 Task: Check the sale-to-list ratio of quartz counters in the last 1 year.
Action: Mouse moved to (841, 185)
Screenshot: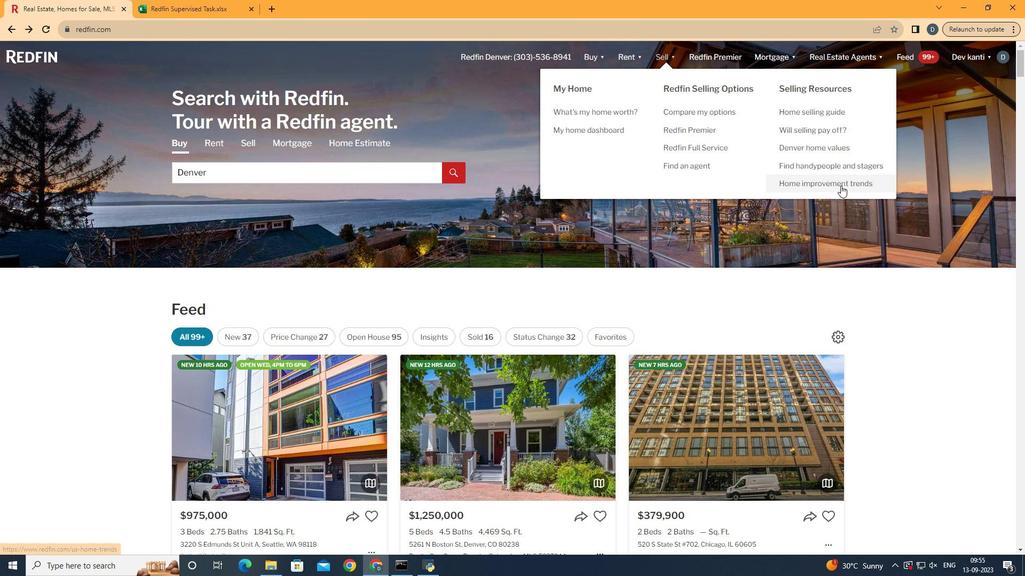 
Action: Mouse pressed left at (841, 185)
Screenshot: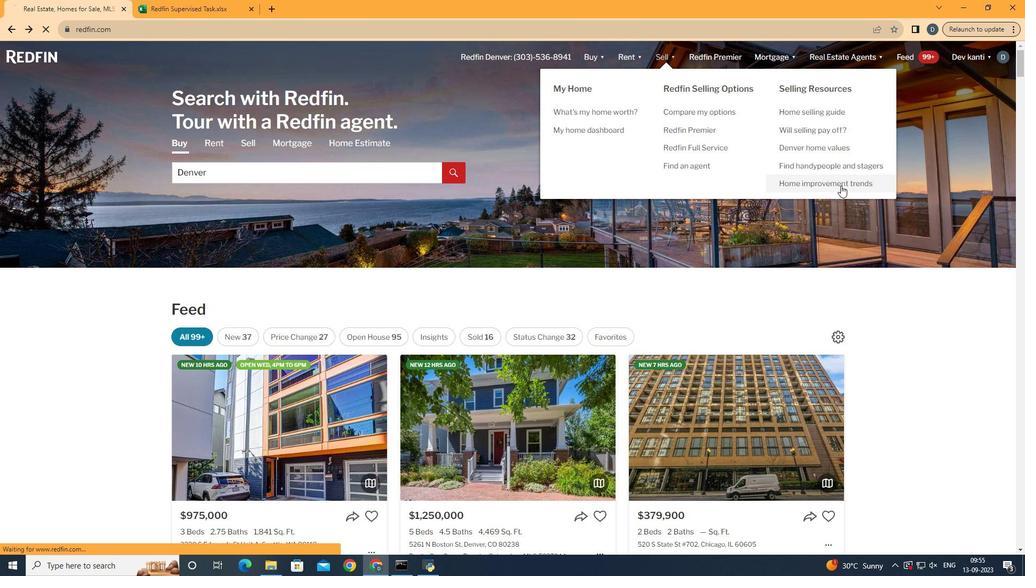 
Action: Mouse moved to (246, 203)
Screenshot: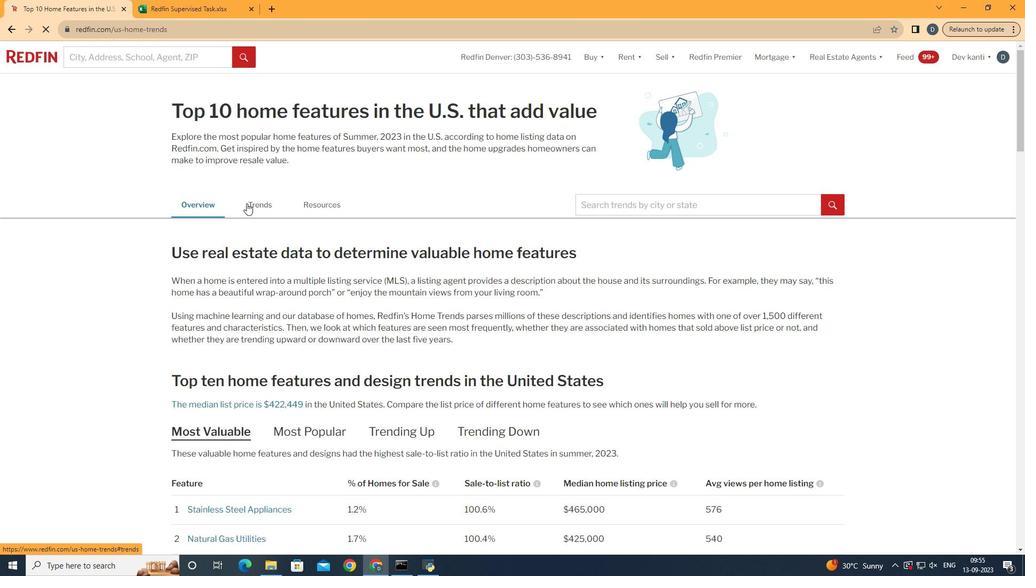 
Action: Mouse pressed left at (246, 203)
Screenshot: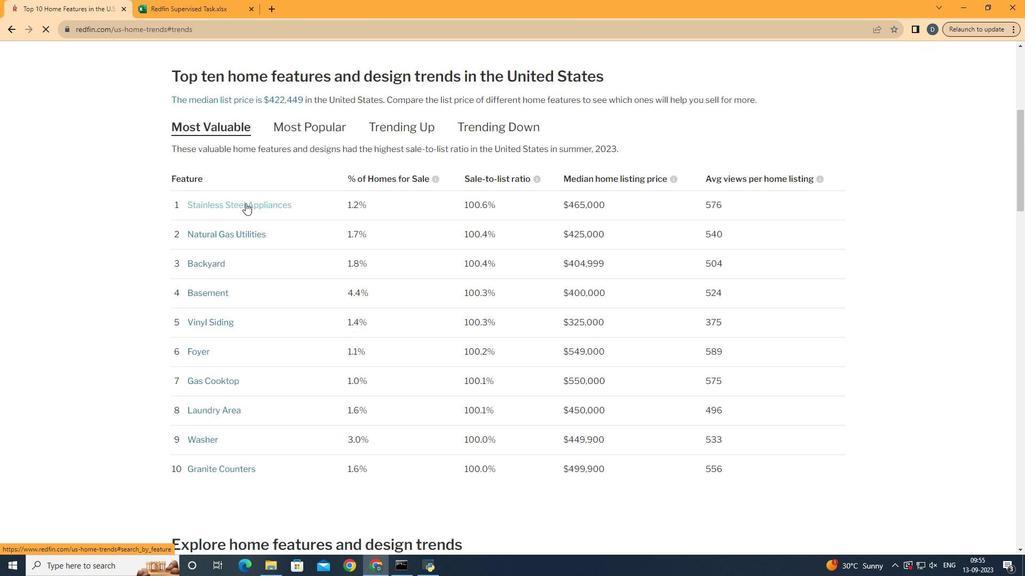 
Action: Mouse moved to (405, 277)
Screenshot: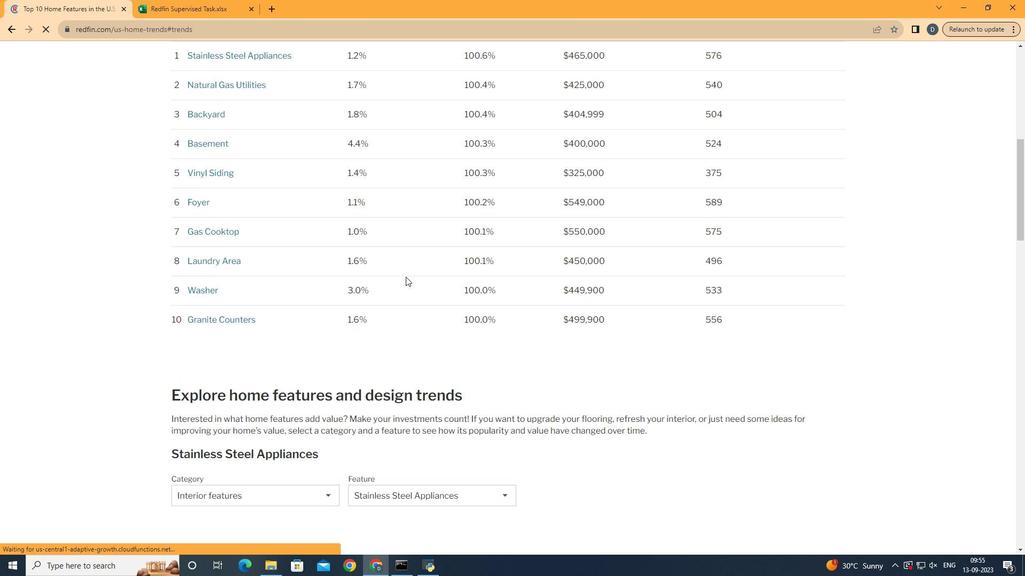 
Action: Mouse scrolled (405, 276) with delta (0, 0)
Screenshot: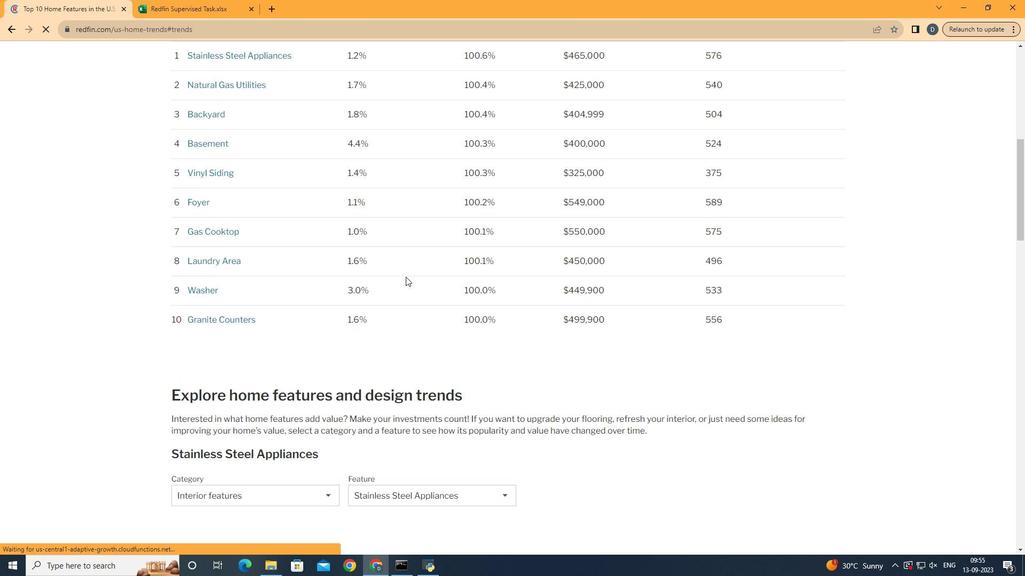 
Action: Mouse scrolled (405, 276) with delta (0, 0)
Screenshot: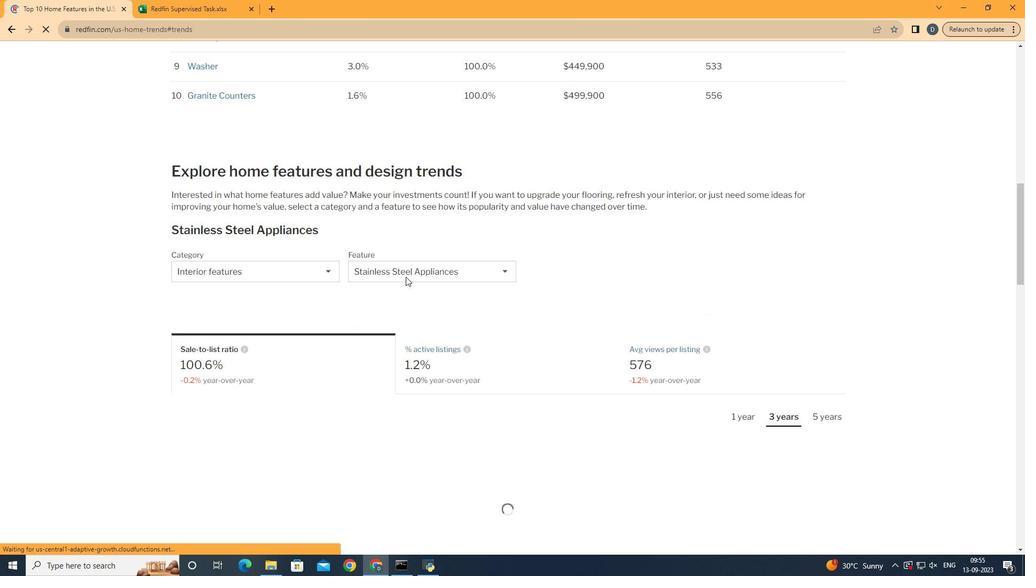 
Action: Mouse scrolled (405, 276) with delta (0, 0)
Screenshot: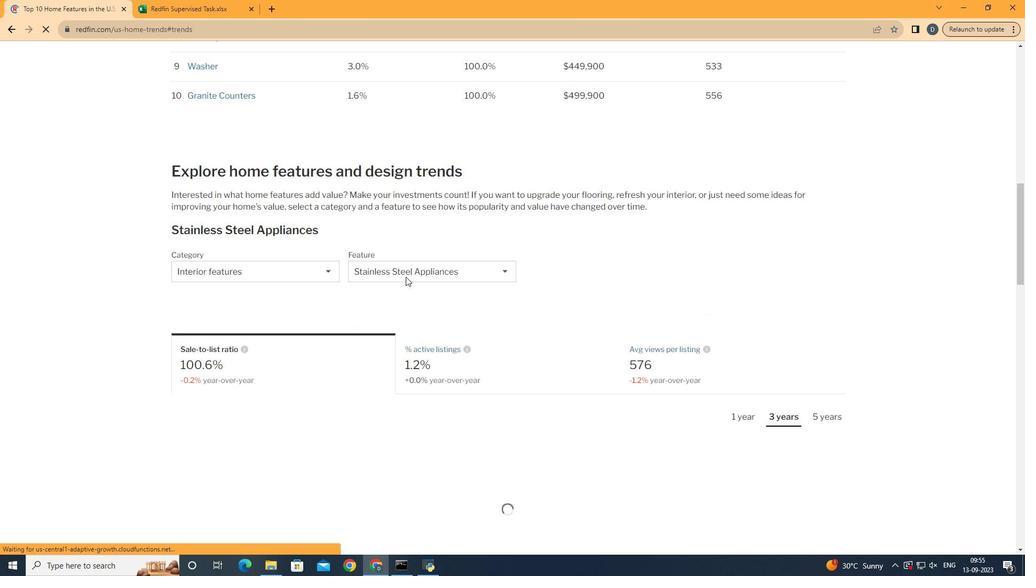 
Action: Mouse scrolled (405, 276) with delta (0, 0)
Screenshot: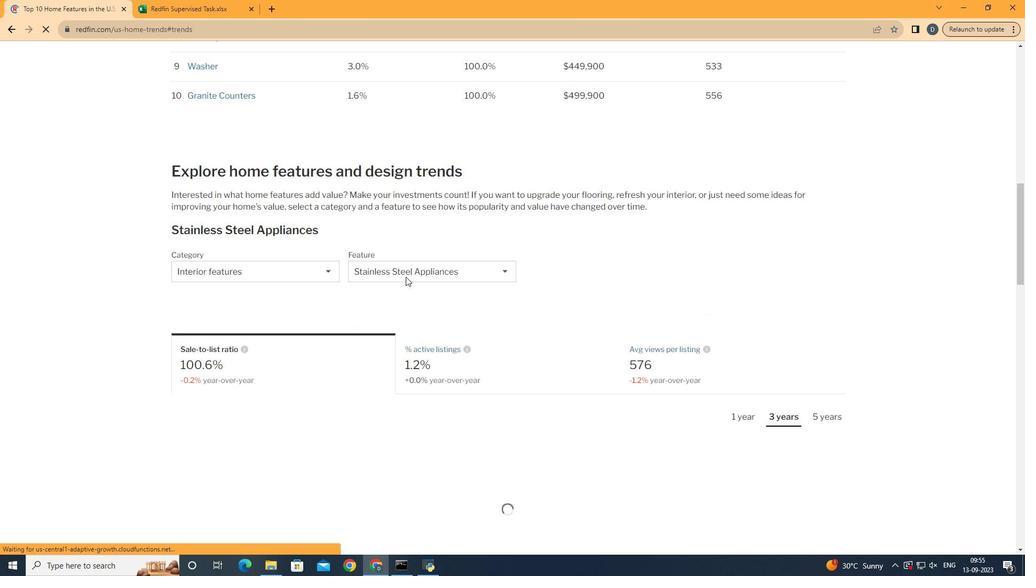 
Action: Mouse scrolled (405, 276) with delta (0, 0)
Screenshot: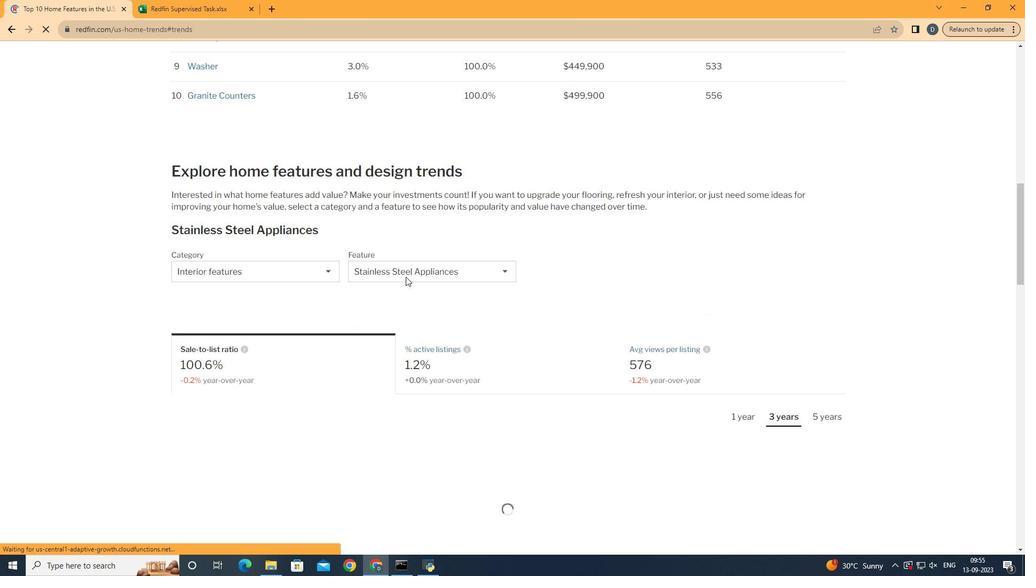 
Action: Mouse scrolled (405, 276) with delta (0, 0)
Screenshot: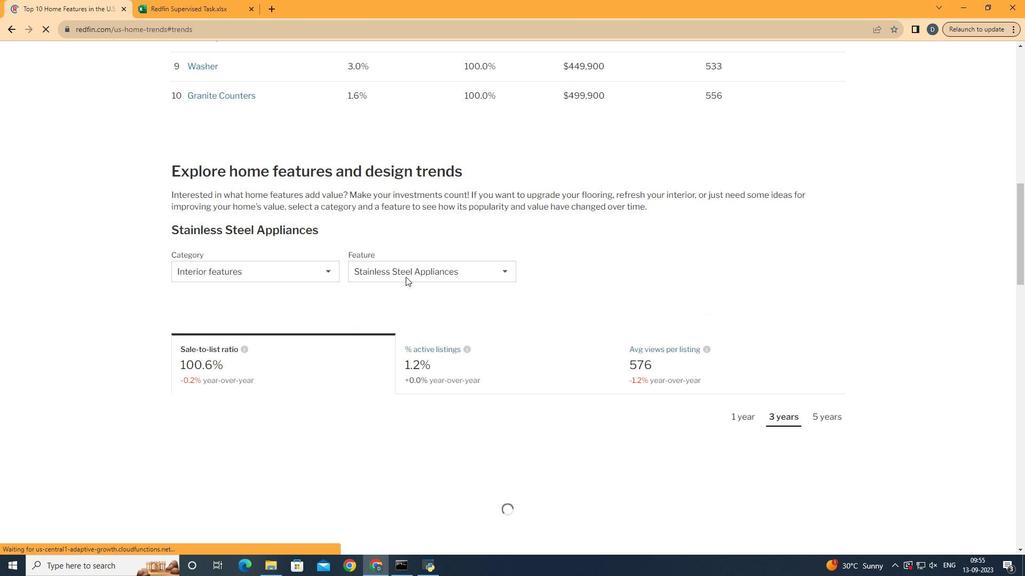 
Action: Mouse scrolled (405, 276) with delta (0, 0)
Screenshot: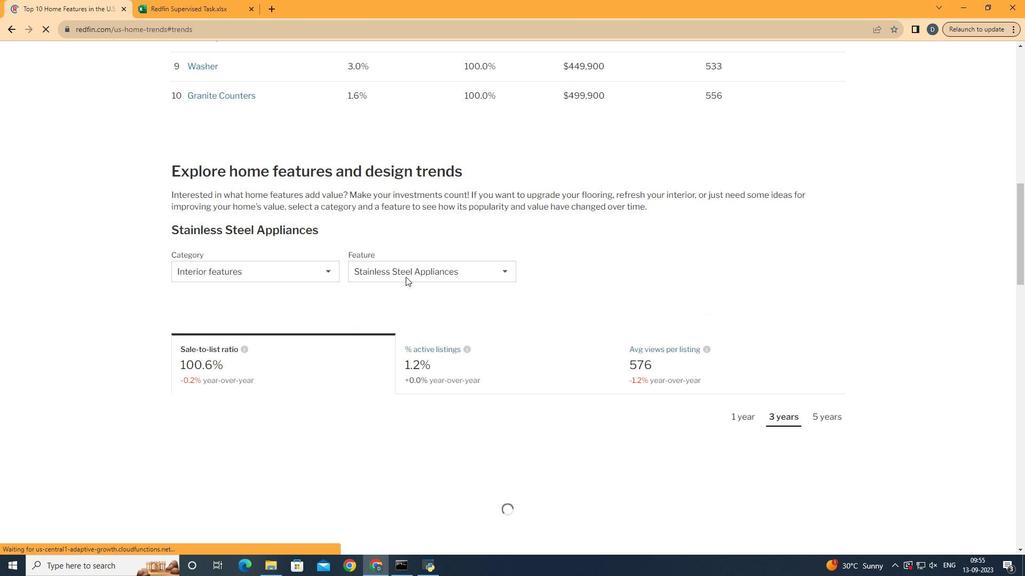 
Action: Mouse moved to (315, 277)
Screenshot: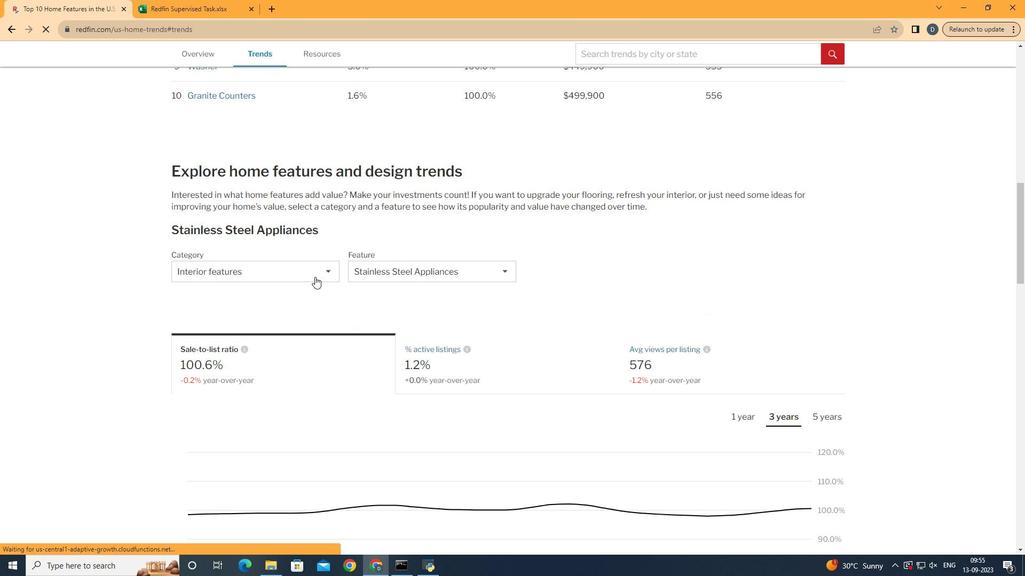 
Action: Mouse pressed left at (315, 277)
Screenshot: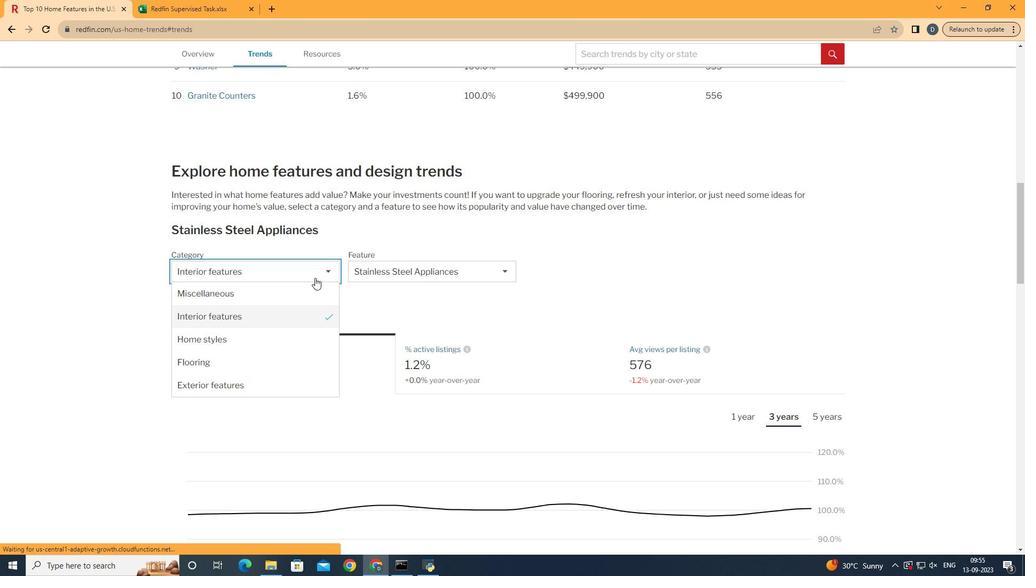 
Action: Mouse moved to (317, 278)
Screenshot: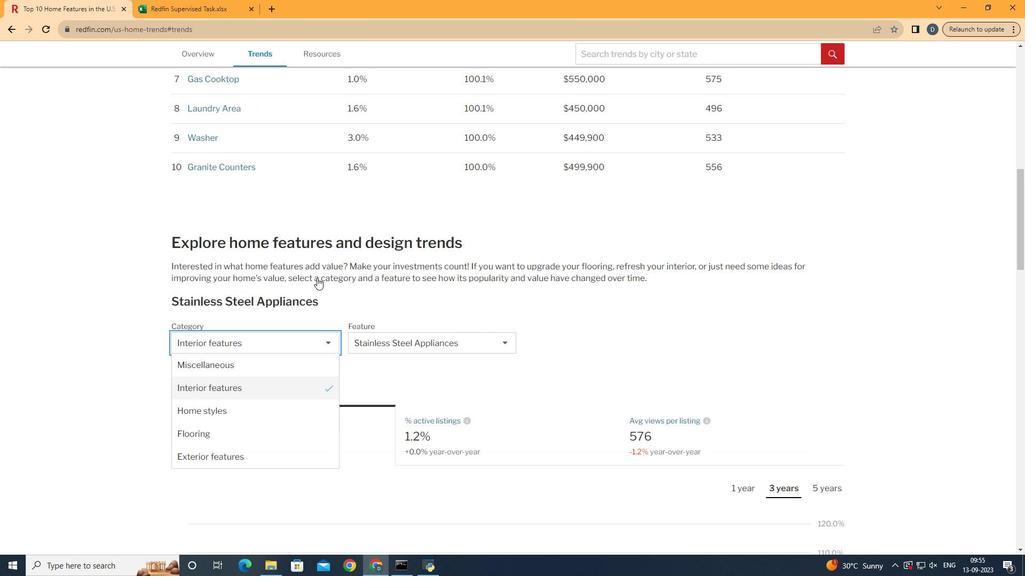 
Action: Mouse scrolled (317, 277) with delta (0, 0)
Screenshot: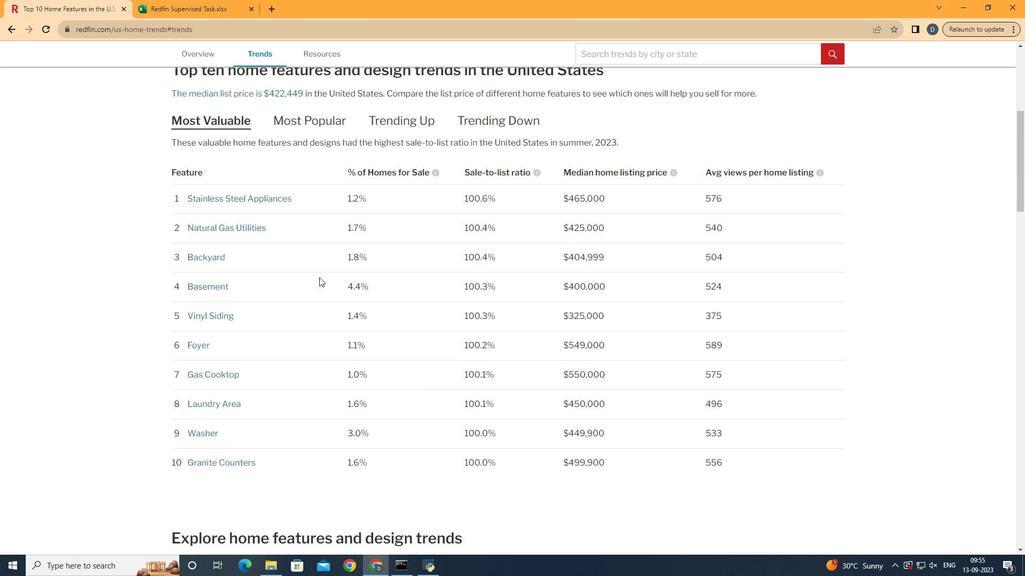 
Action: Mouse scrolled (317, 277) with delta (0, 0)
Screenshot: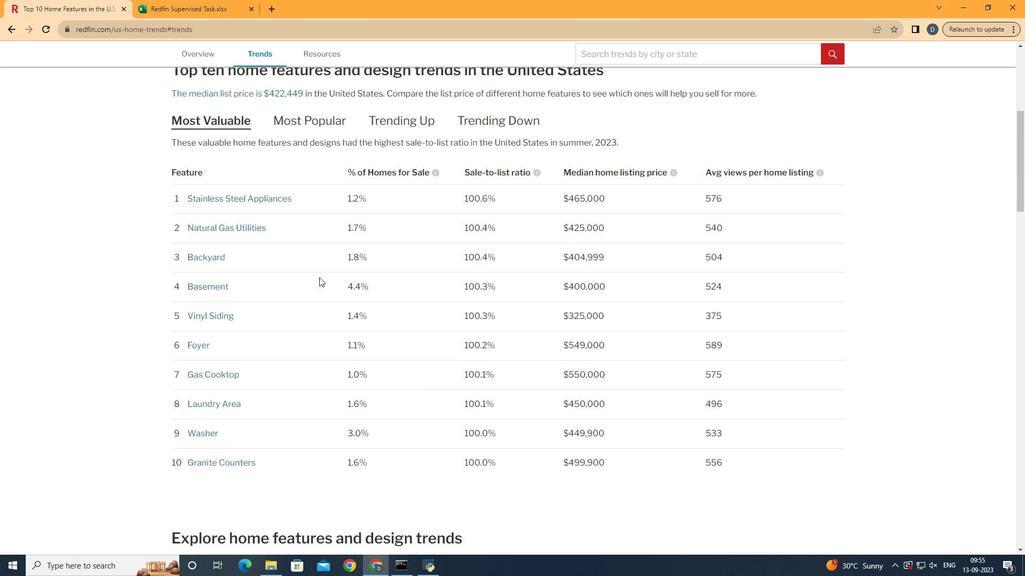 
Action: Mouse scrolled (317, 277) with delta (0, 0)
Screenshot: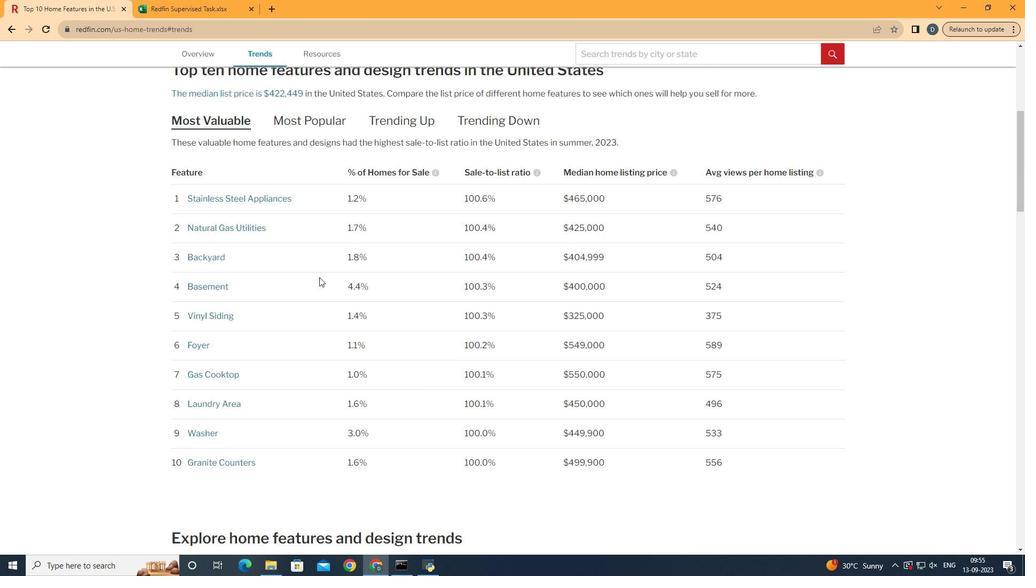 
Action: Mouse scrolled (317, 277) with delta (0, 0)
Screenshot: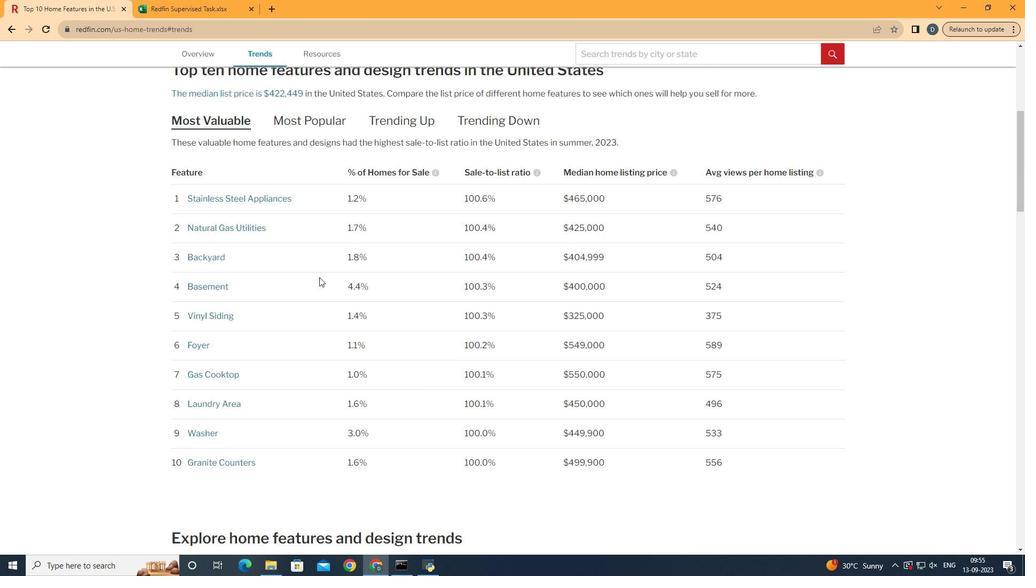 
Action: Mouse scrolled (317, 277) with delta (0, 0)
Screenshot: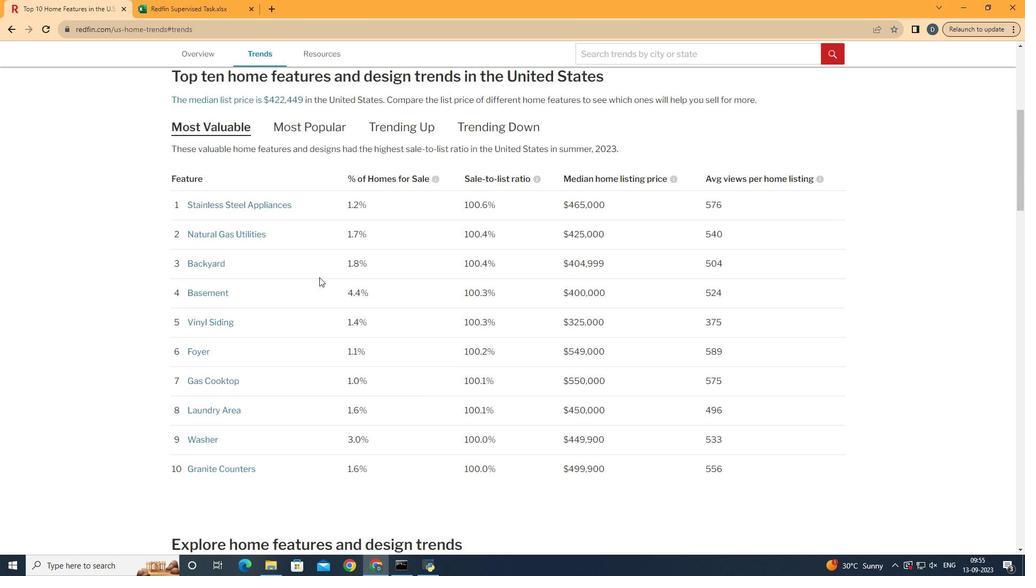 
Action: Mouse moved to (319, 277)
Screenshot: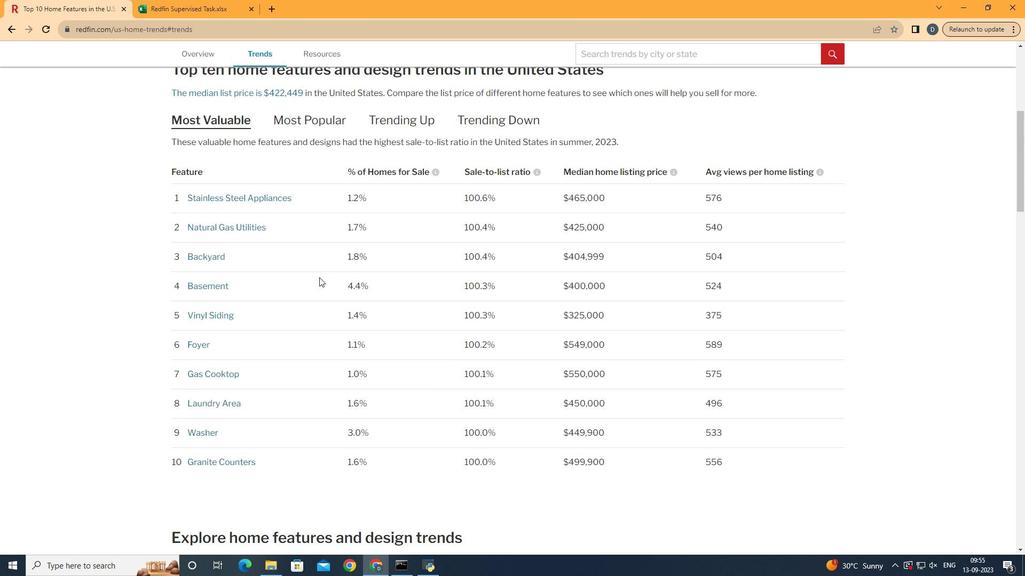 
Action: Mouse scrolled (319, 277) with delta (0, 0)
Screenshot: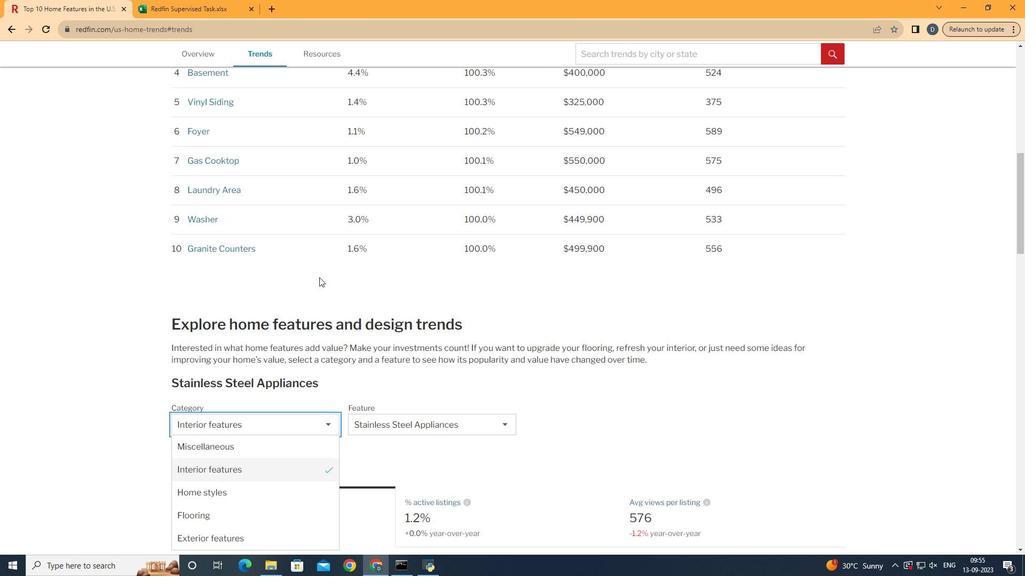 
Action: Mouse scrolled (319, 277) with delta (0, 0)
Screenshot: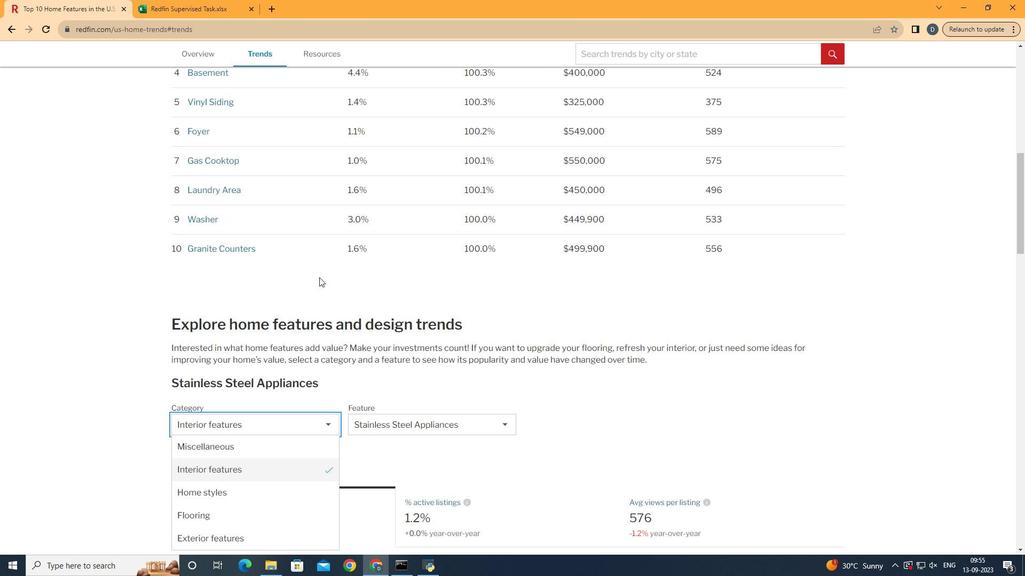 
Action: Mouse scrolled (319, 277) with delta (0, 0)
Screenshot: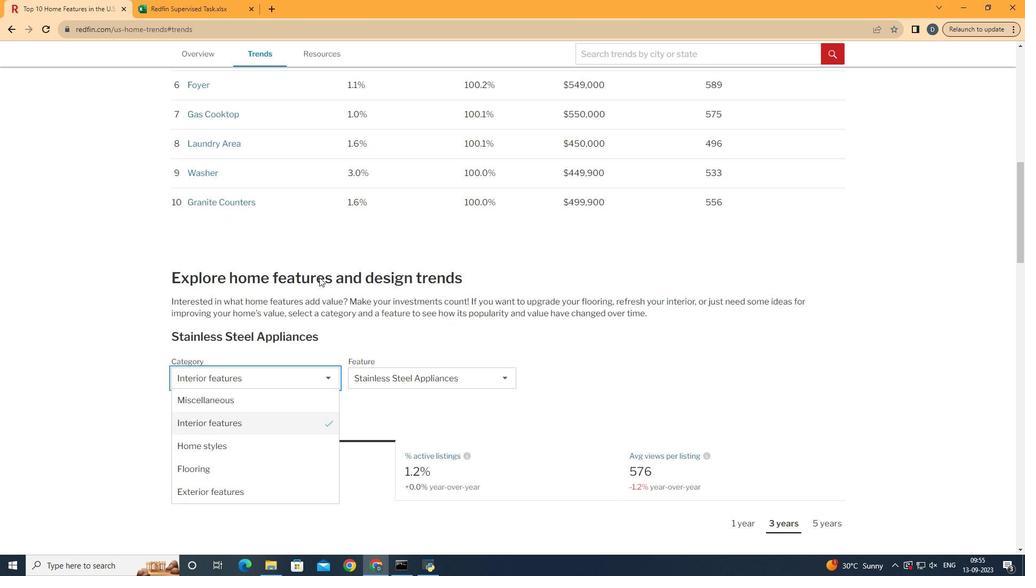 
Action: Mouse scrolled (319, 277) with delta (0, 0)
Screenshot: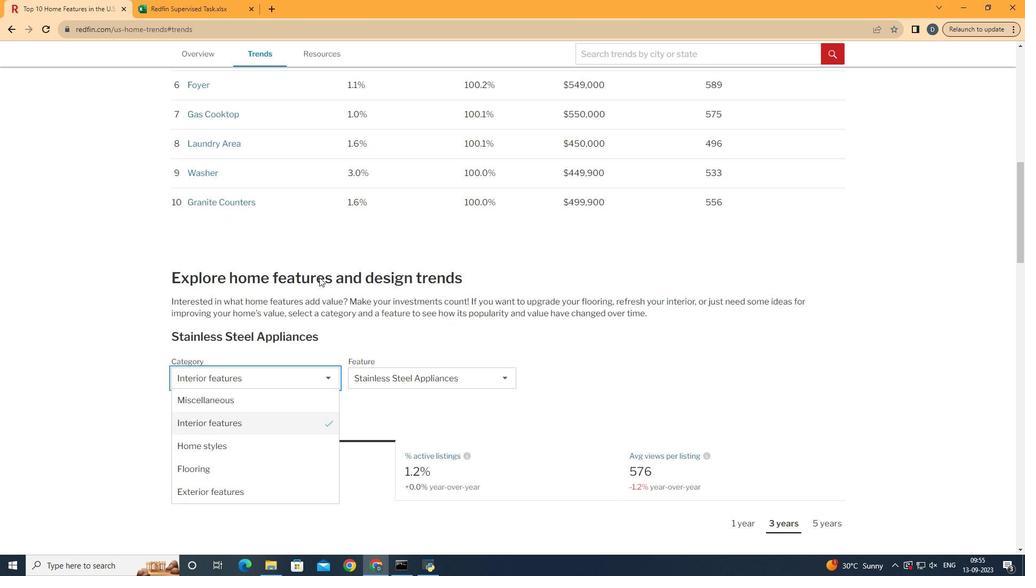 
Action: Mouse scrolled (319, 277) with delta (0, 0)
Screenshot: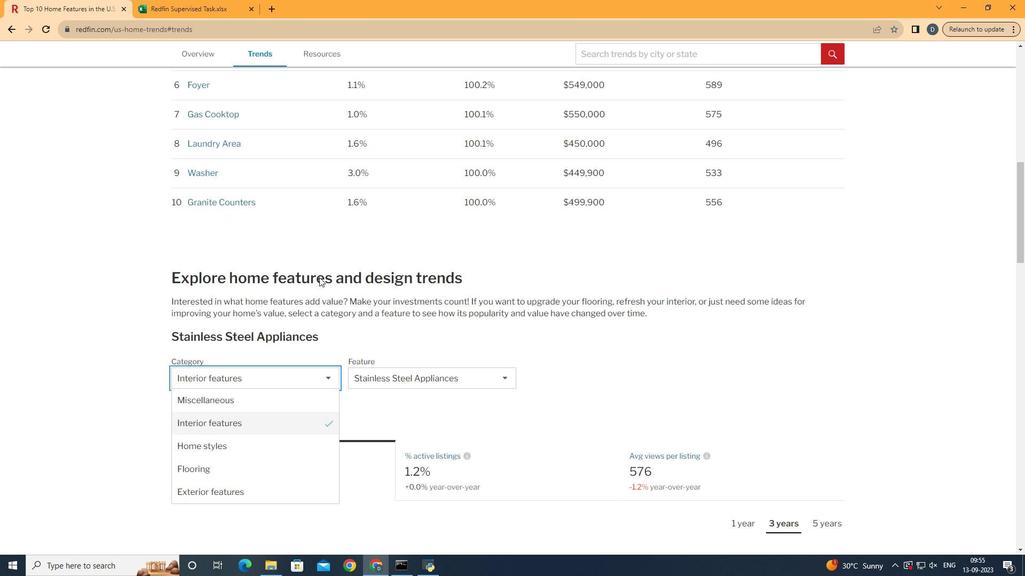 
Action: Mouse scrolled (319, 277) with delta (0, 0)
Screenshot: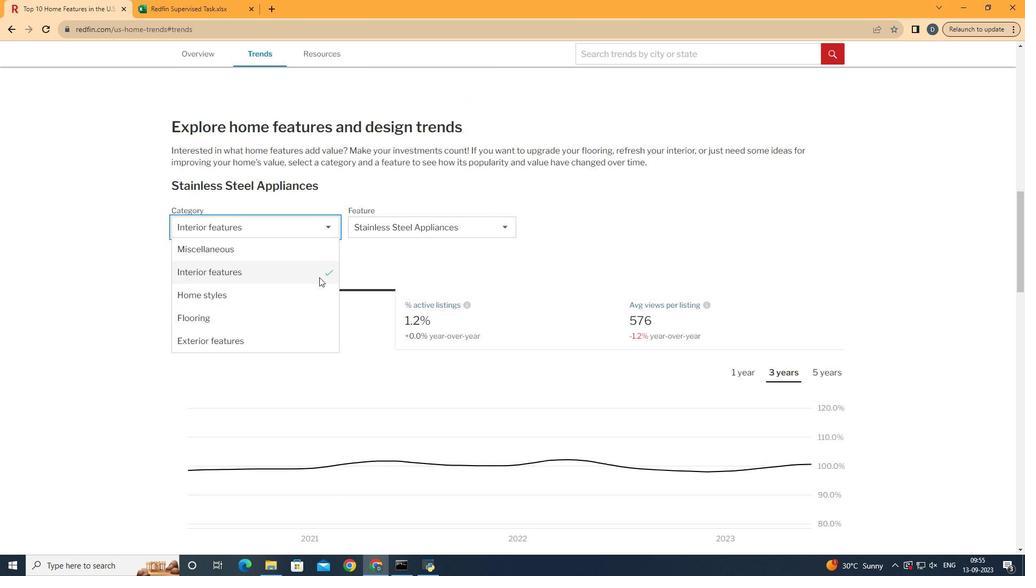 
Action: Mouse scrolled (319, 277) with delta (0, 0)
Screenshot: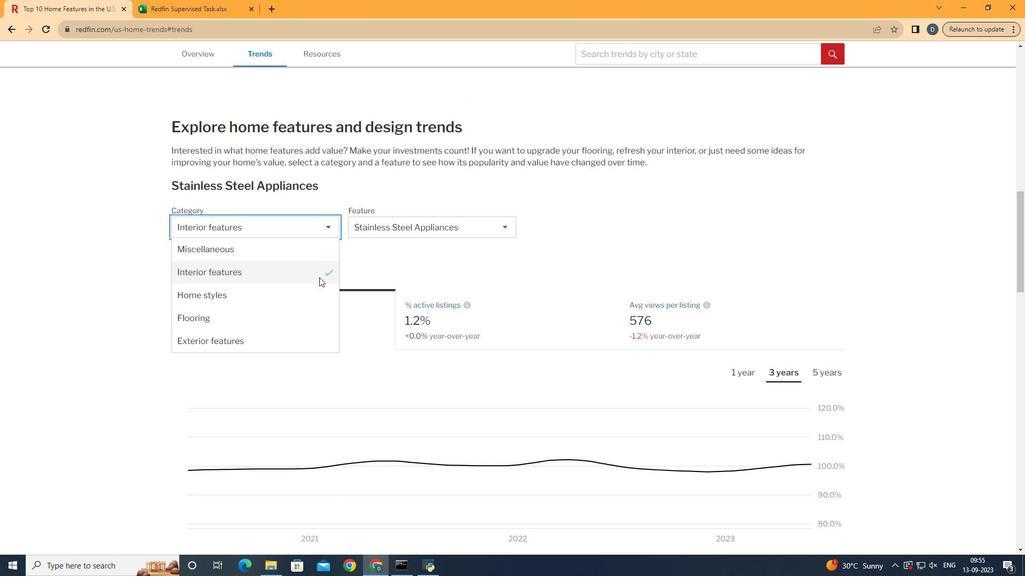
Action: Mouse scrolled (319, 277) with delta (0, 0)
Screenshot: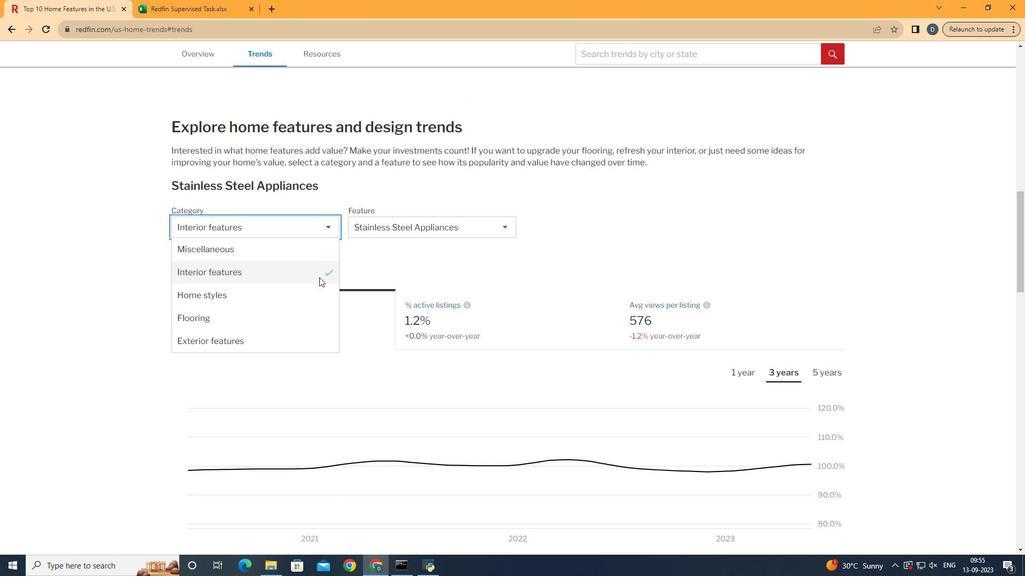 
Action: Mouse moved to (317, 263)
Screenshot: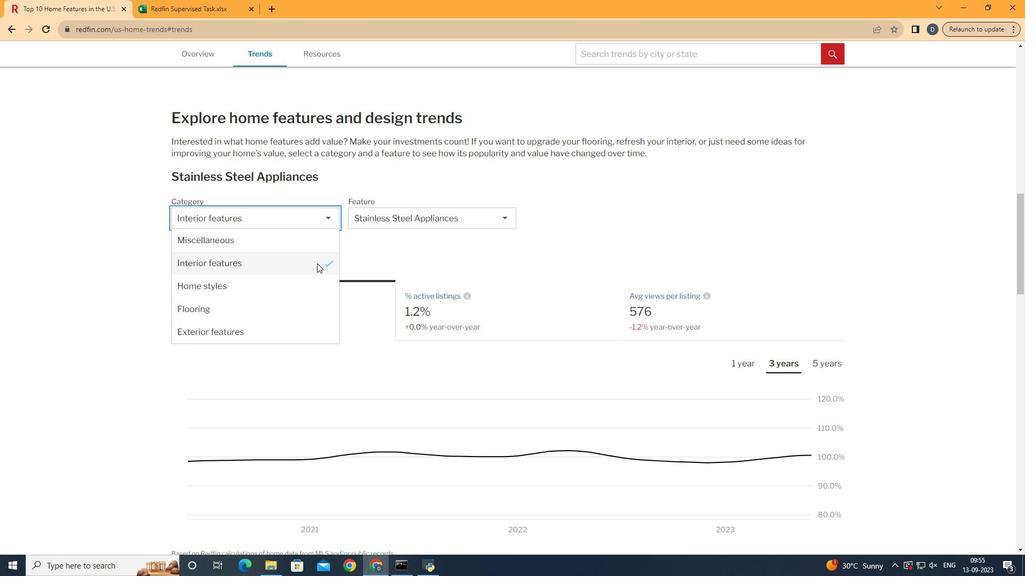 
Action: Mouse pressed left at (317, 263)
Screenshot: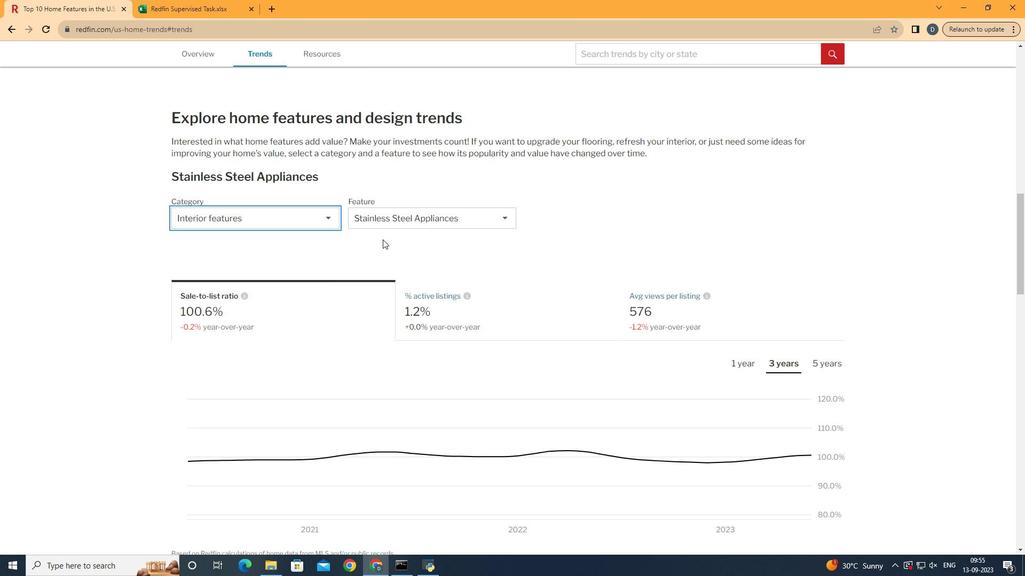 
Action: Mouse moved to (445, 208)
Screenshot: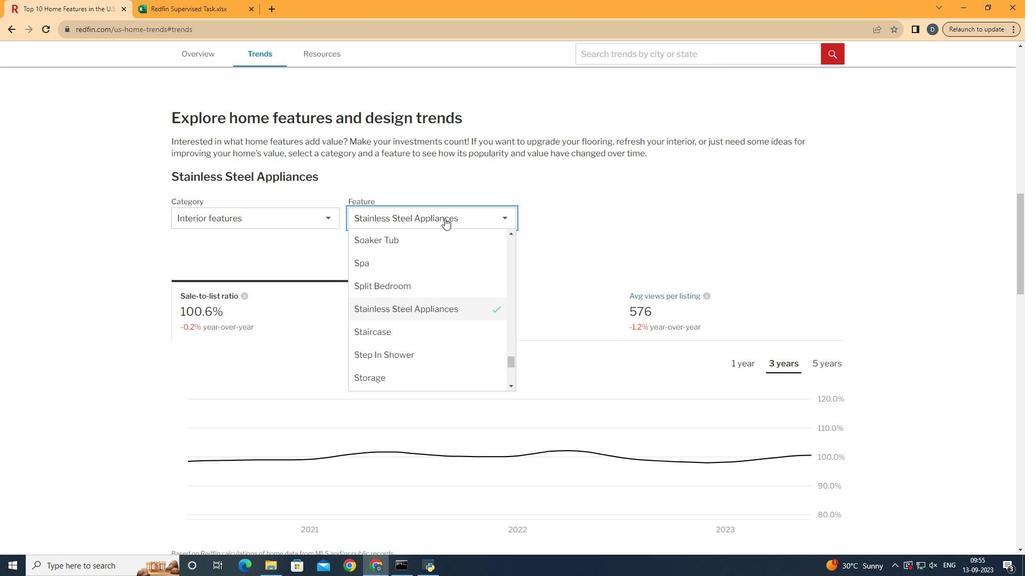 
Action: Mouse pressed left at (445, 208)
Screenshot: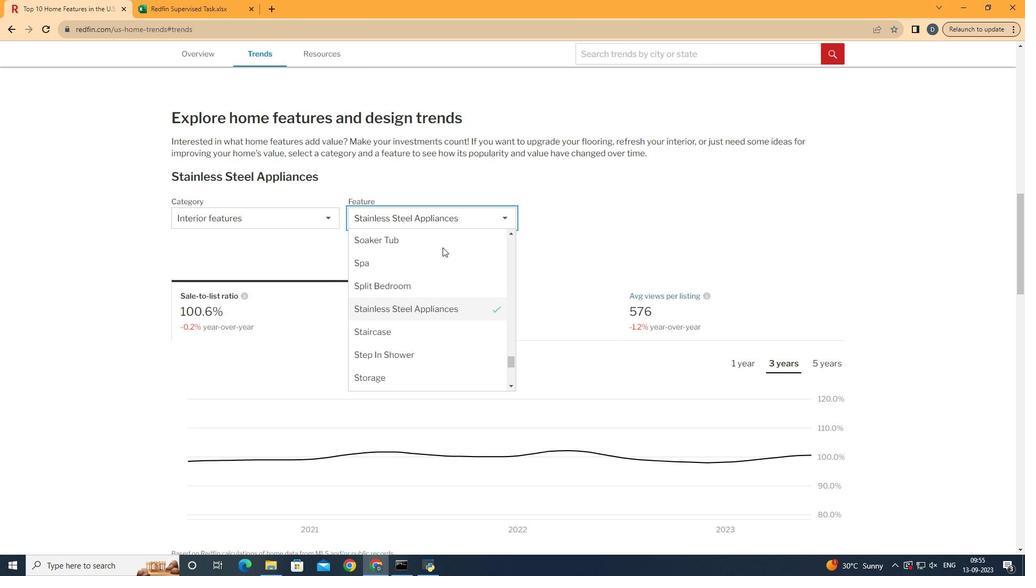 
Action: Mouse moved to (447, 310)
Screenshot: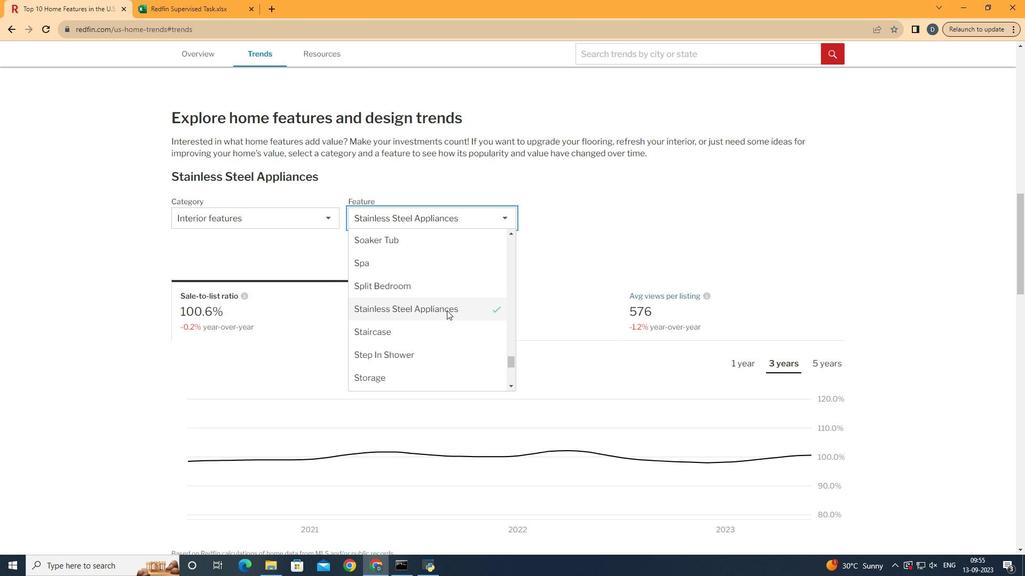 
Action: Mouse scrolled (447, 311) with delta (0, 0)
Screenshot: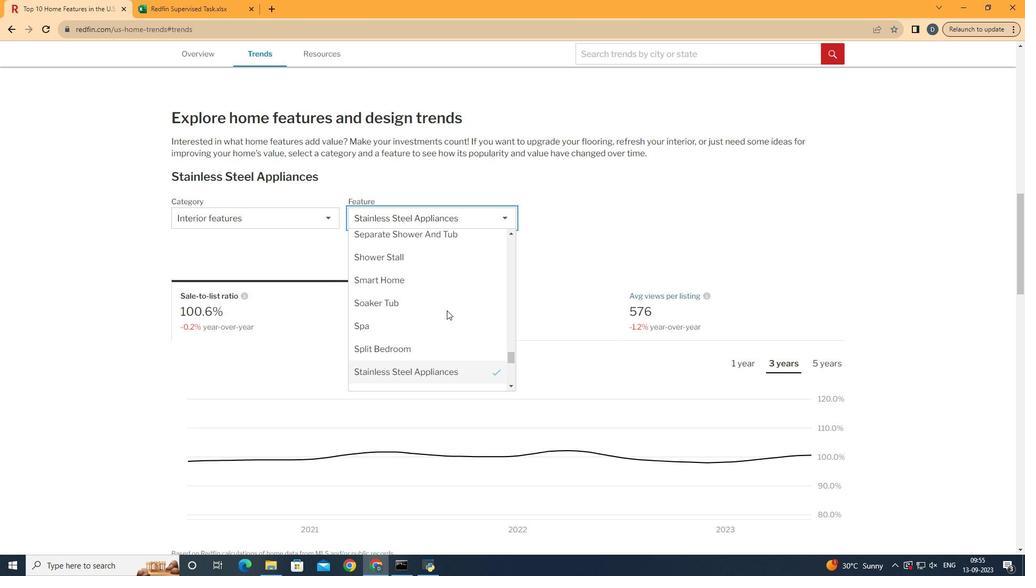 
Action: Mouse scrolled (447, 311) with delta (0, 0)
Screenshot: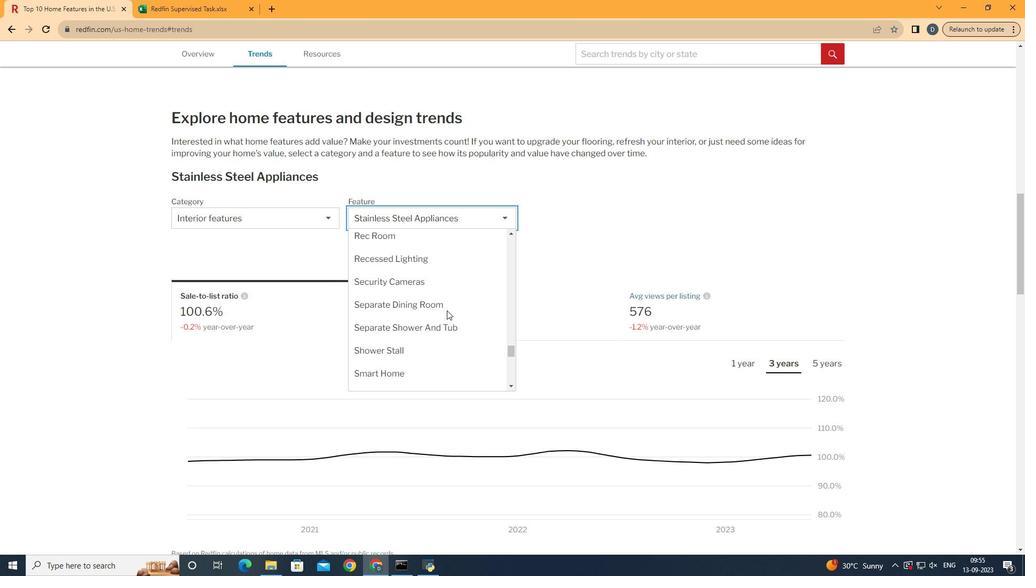 
Action: Mouse scrolled (447, 311) with delta (0, 0)
Screenshot: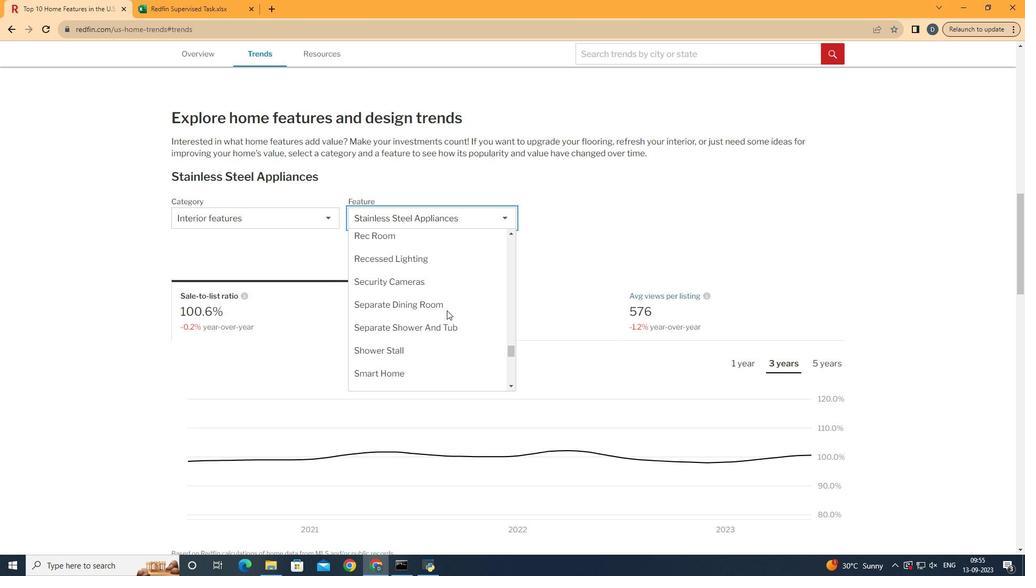 
Action: Mouse scrolled (447, 311) with delta (0, 0)
Screenshot: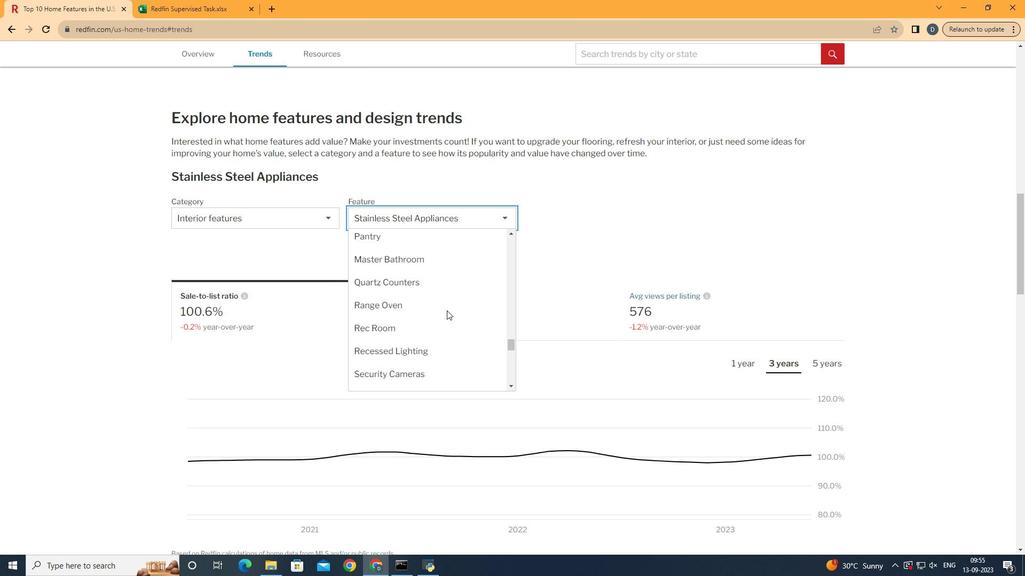 
Action: Mouse scrolled (447, 311) with delta (0, 0)
Screenshot: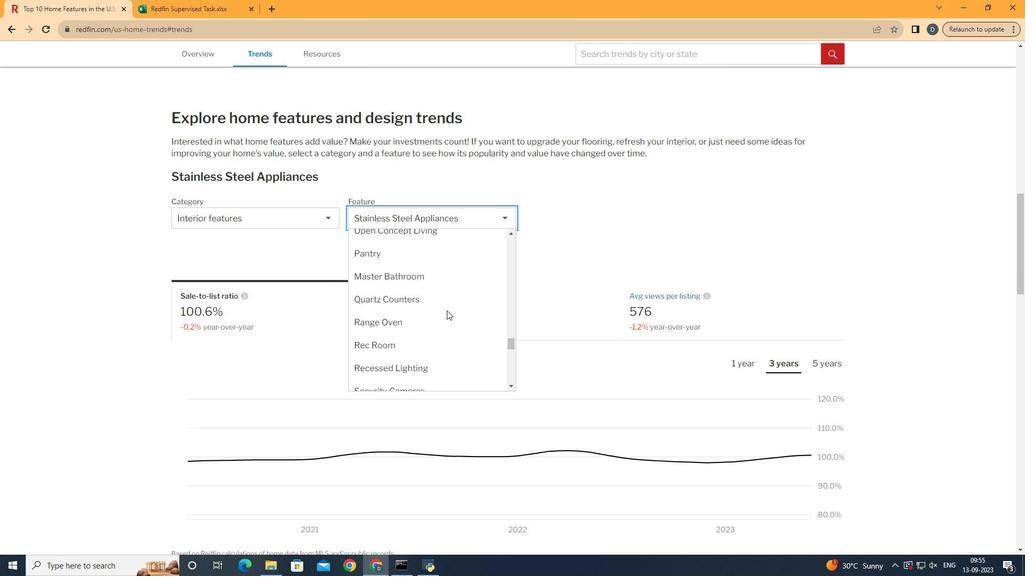 
Action: Mouse scrolled (447, 311) with delta (0, 0)
Screenshot: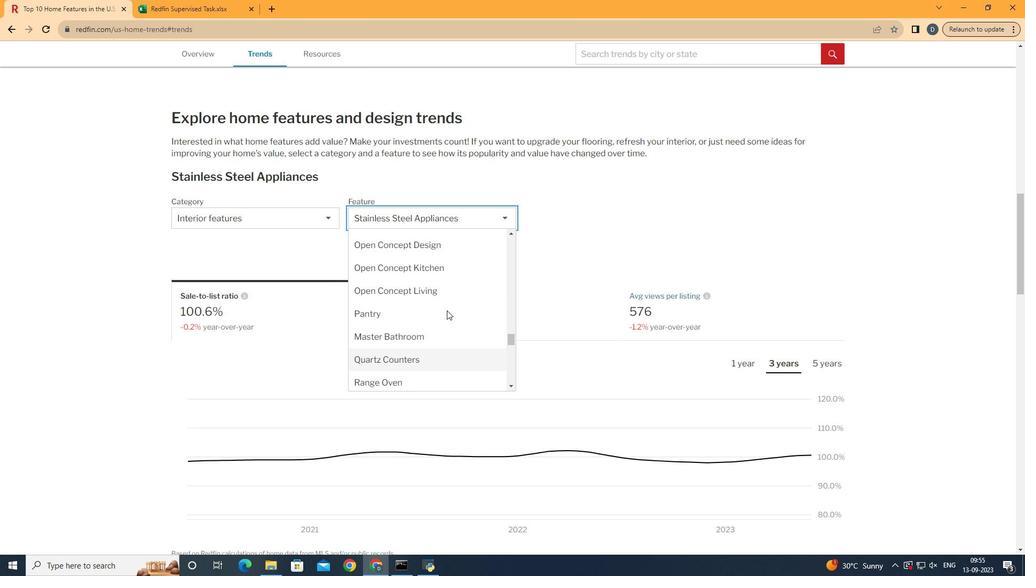 
Action: Mouse scrolled (447, 311) with delta (0, 0)
Screenshot: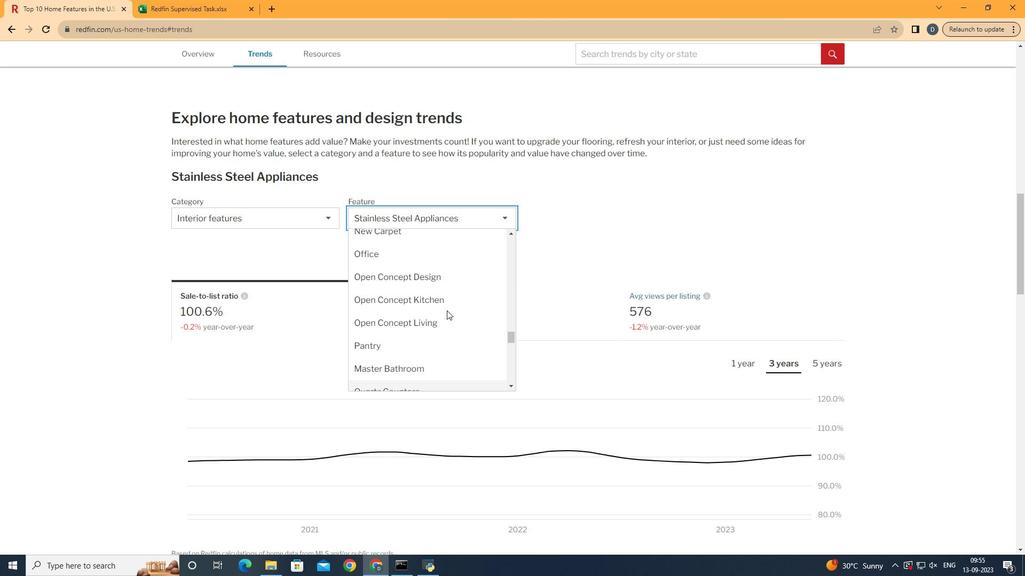 
Action: Mouse moved to (447, 337)
Screenshot: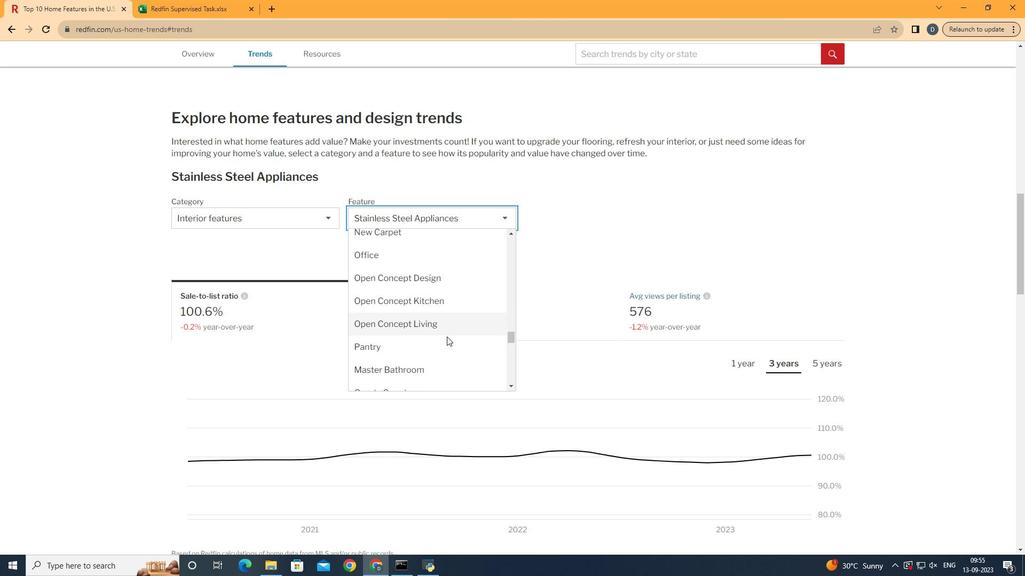 
Action: Mouse scrolled (447, 336) with delta (0, 0)
Screenshot: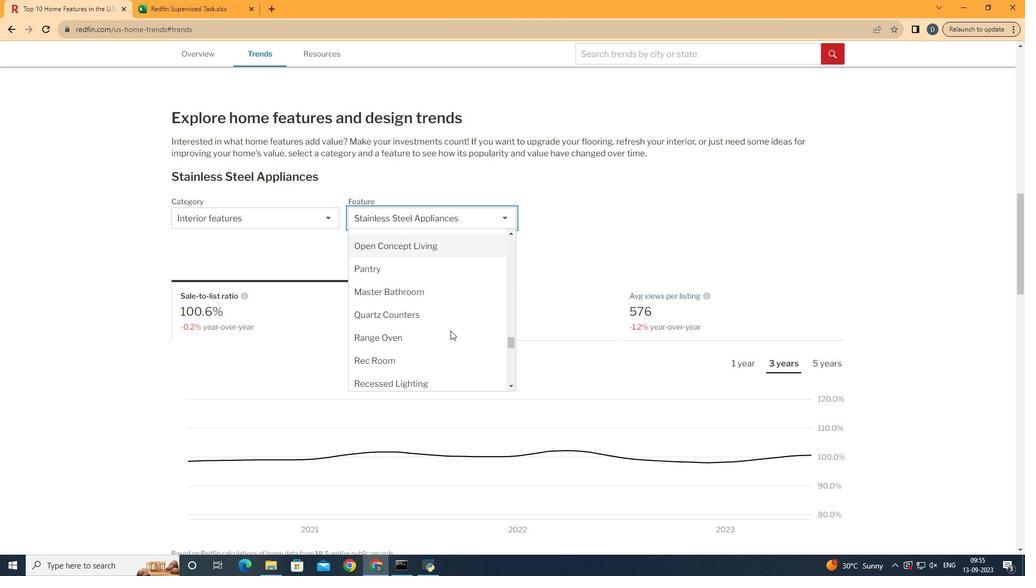 
Action: Mouse scrolled (447, 336) with delta (0, 0)
Screenshot: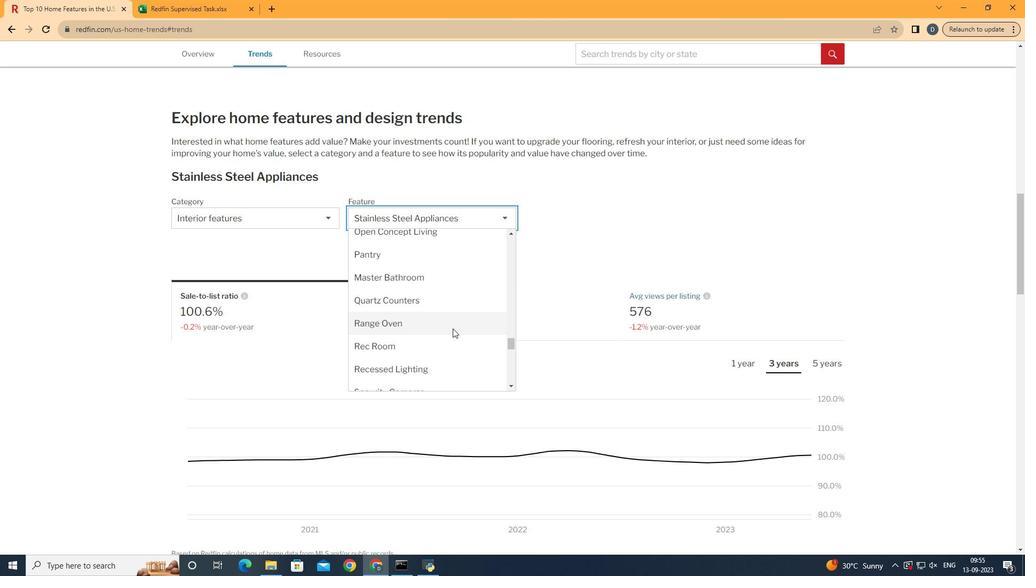 
Action: Mouse moved to (458, 300)
Screenshot: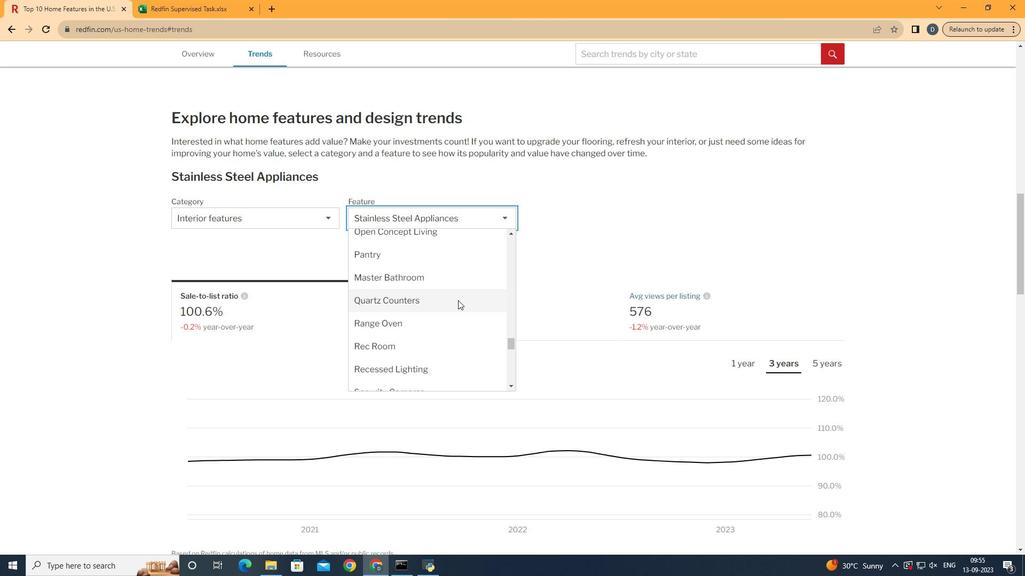 
Action: Mouse pressed left at (458, 300)
Screenshot: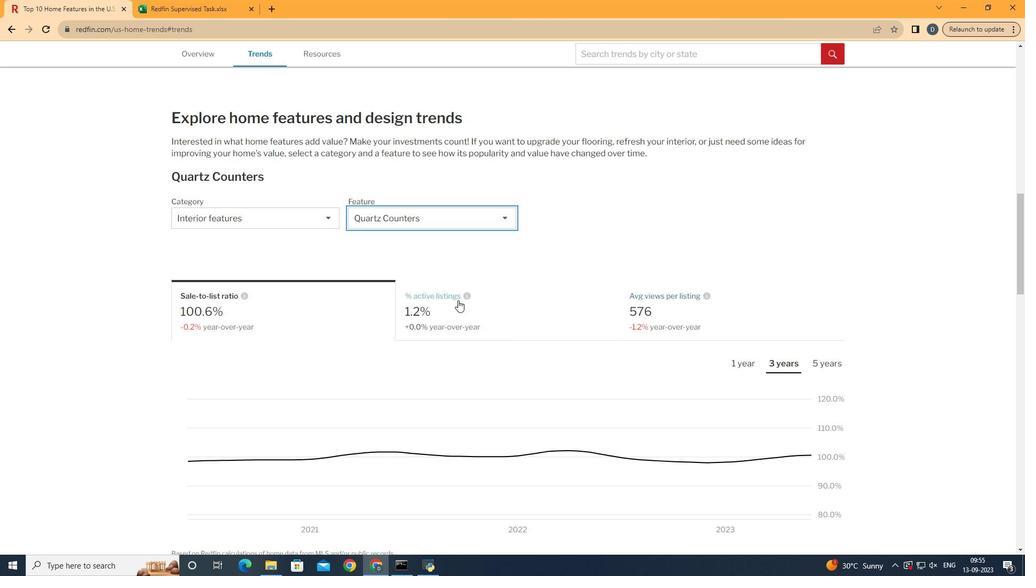 
Action: Mouse moved to (630, 228)
Screenshot: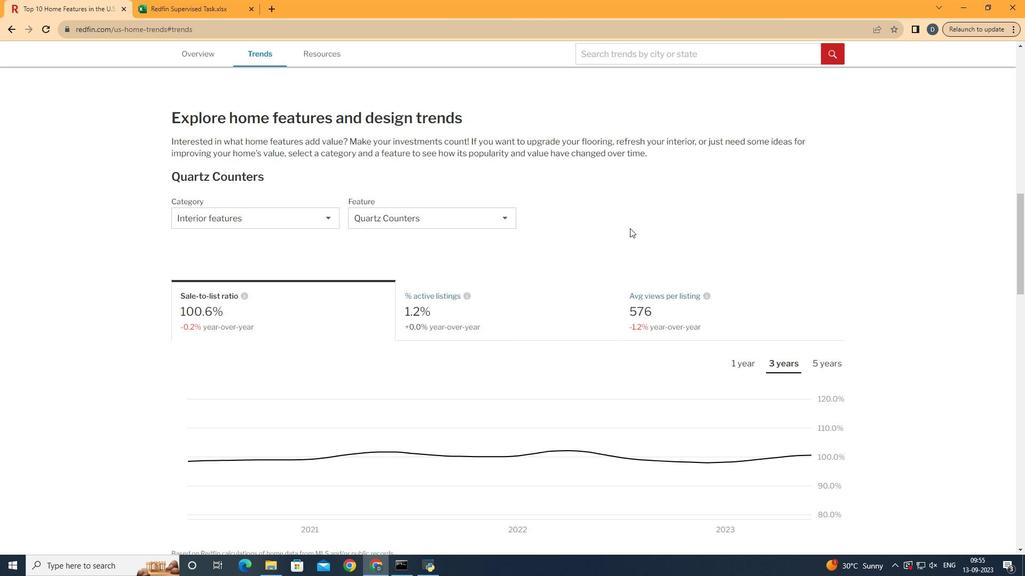 
Action: Mouse pressed left at (630, 228)
Screenshot: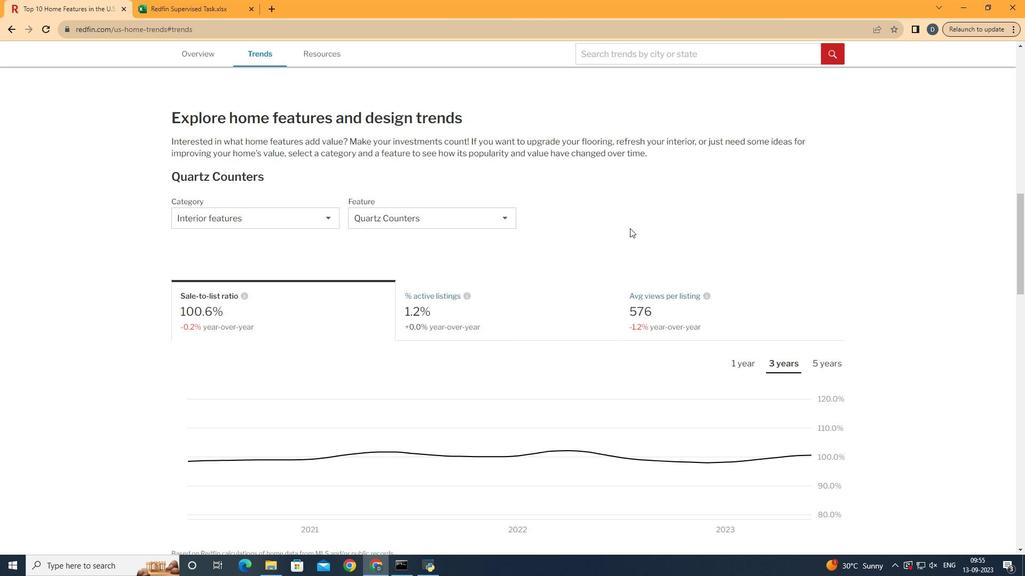 
Action: Mouse moved to (610, 230)
Screenshot: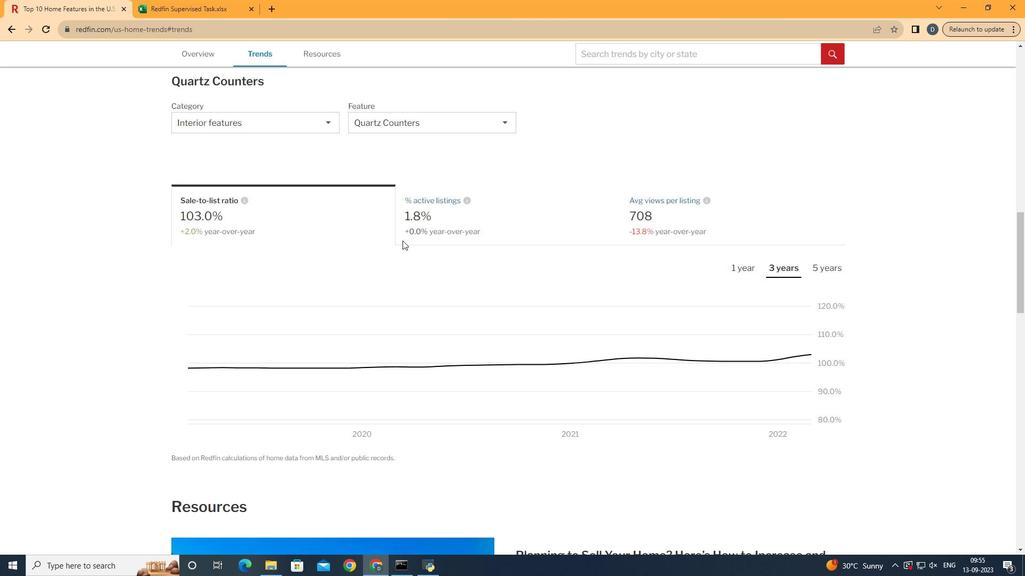 
Action: Mouse scrolled (610, 230) with delta (0, 0)
Screenshot: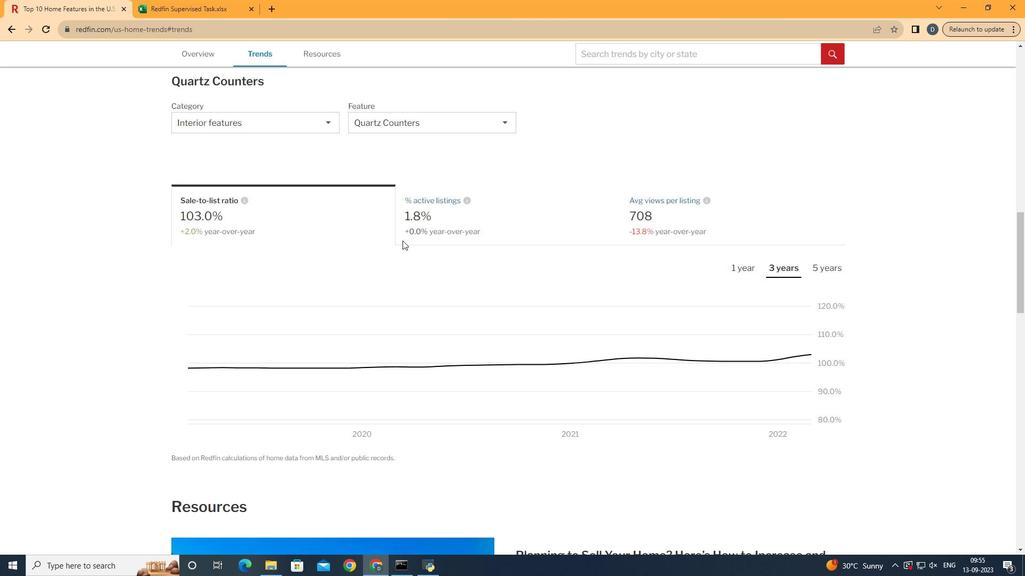 
Action: Mouse moved to (590, 234)
Screenshot: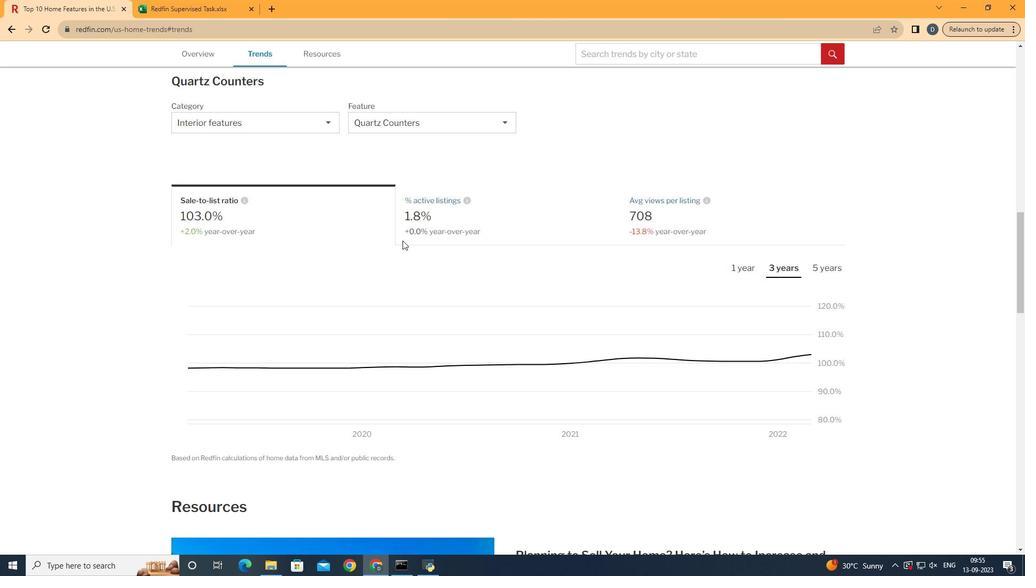 
Action: Mouse scrolled (590, 233) with delta (0, 0)
Screenshot: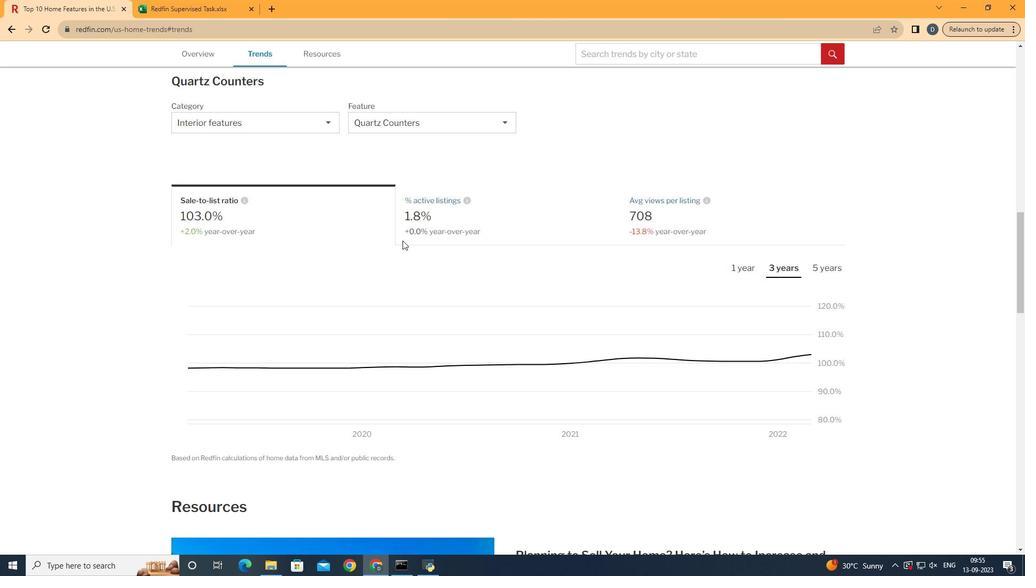 
Action: Mouse moved to (343, 206)
Screenshot: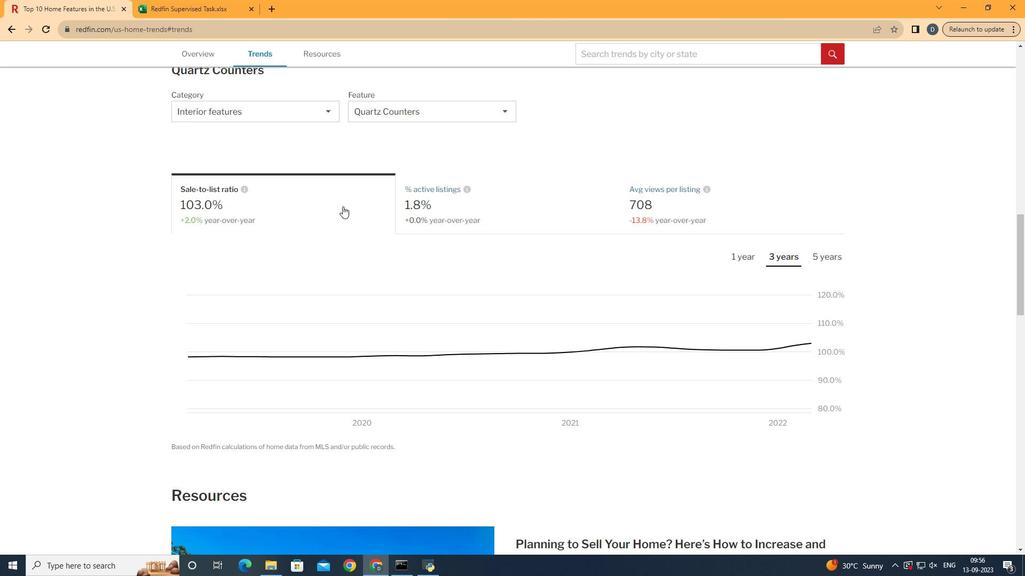 
Action: Mouse pressed left at (343, 206)
Screenshot: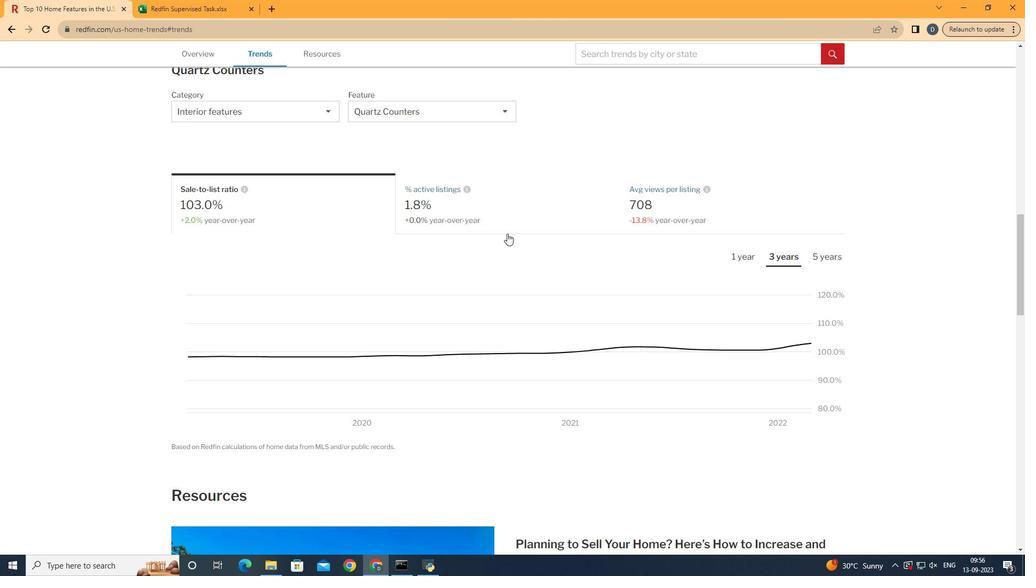 
Action: Mouse moved to (743, 256)
Screenshot: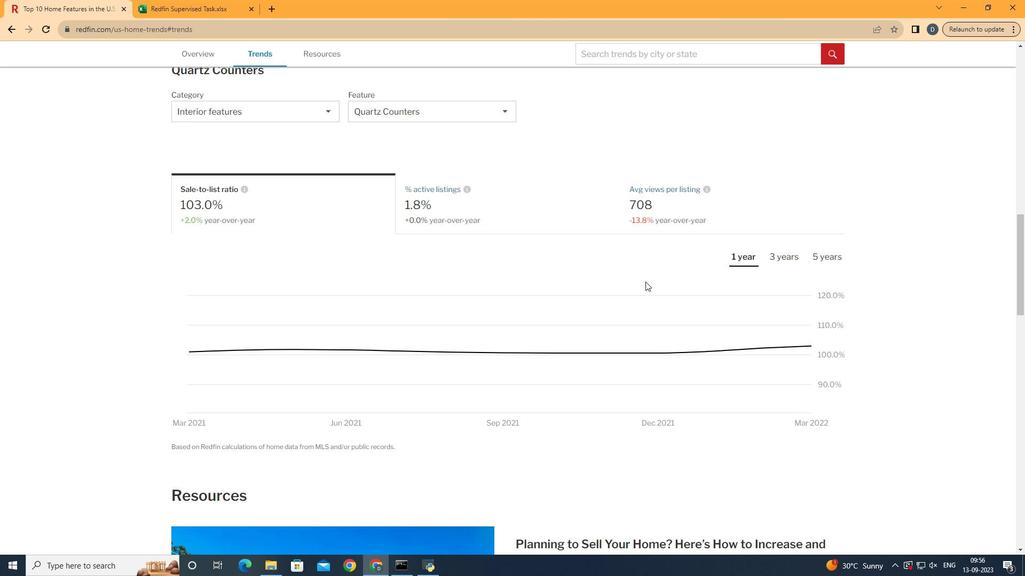 
Action: Mouse pressed left at (743, 256)
Screenshot: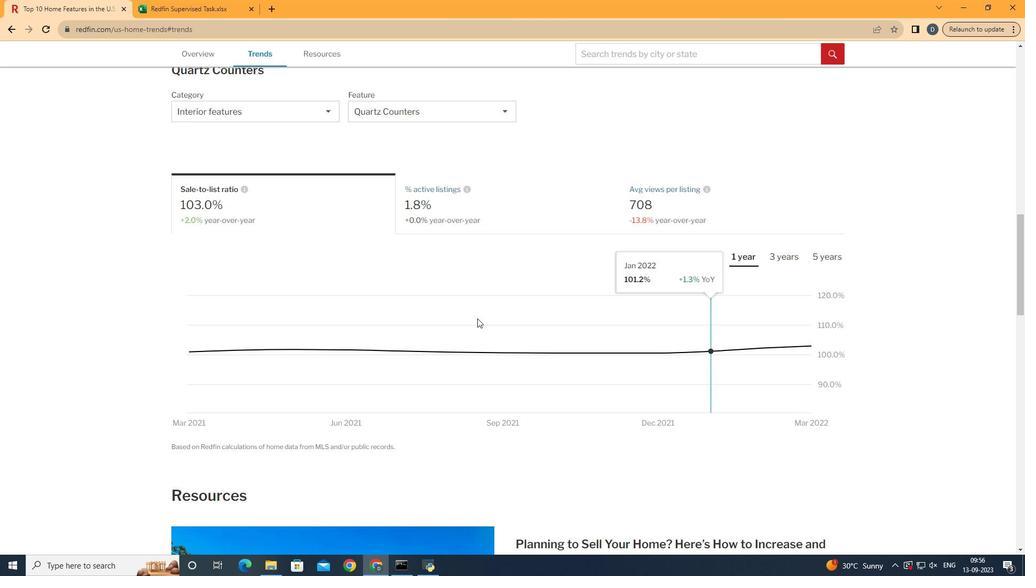 
Action: Mouse moved to (808, 337)
Screenshot: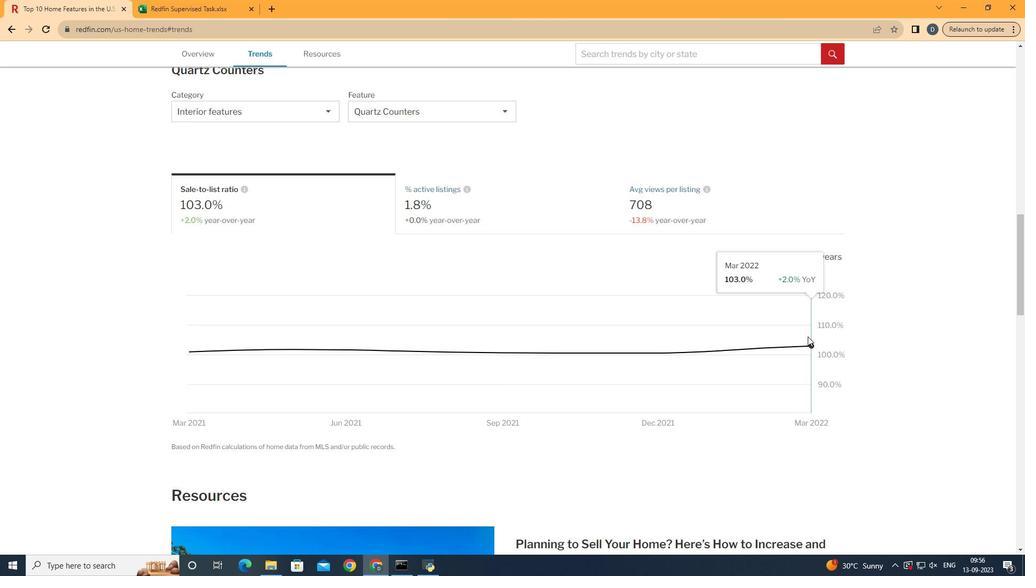 
